 Task: Create a scrum project ZoneTech.
Action: Mouse moved to (159, 49)
Screenshot: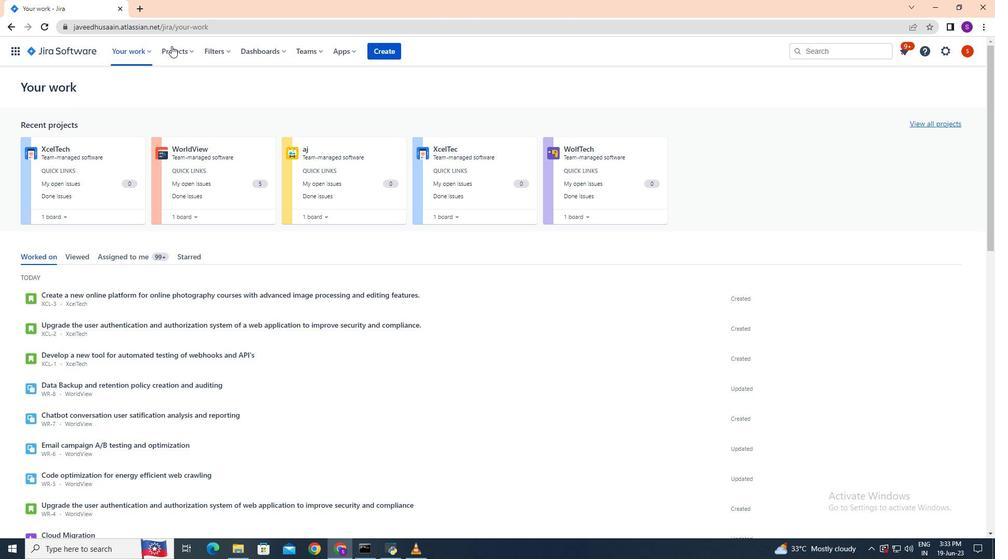 
Action: Mouse pressed left at (159, 49)
Screenshot: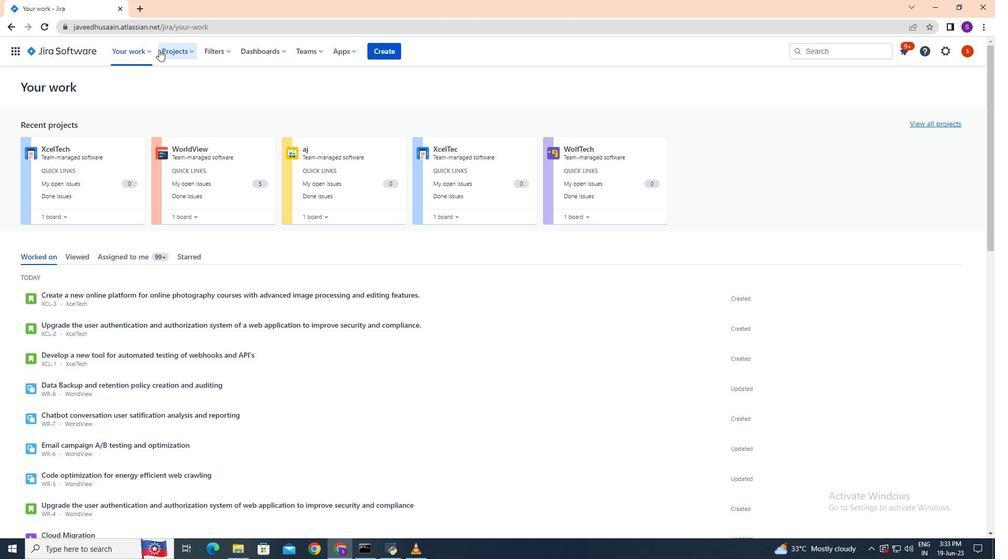 
Action: Mouse moved to (180, 259)
Screenshot: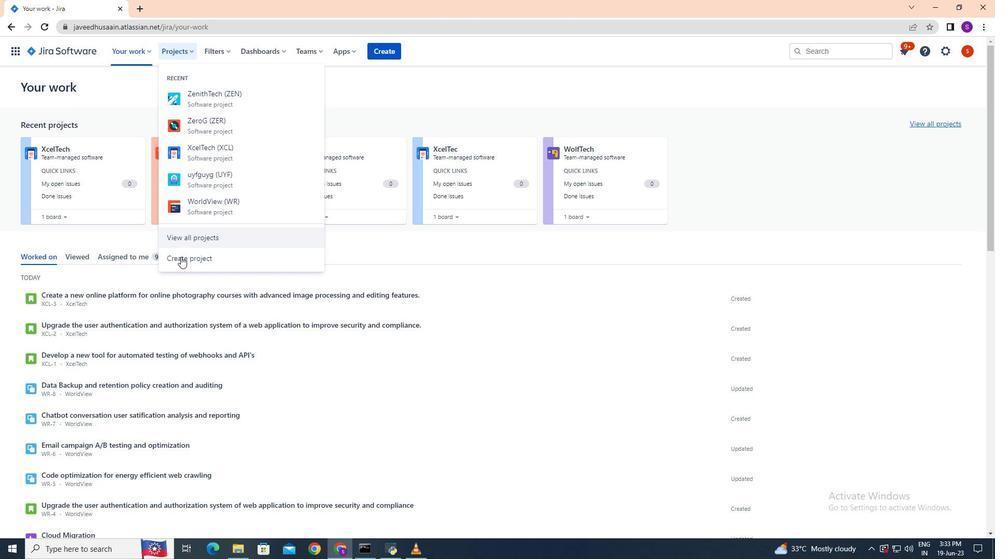 
Action: Mouse pressed left at (180, 259)
Screenshot: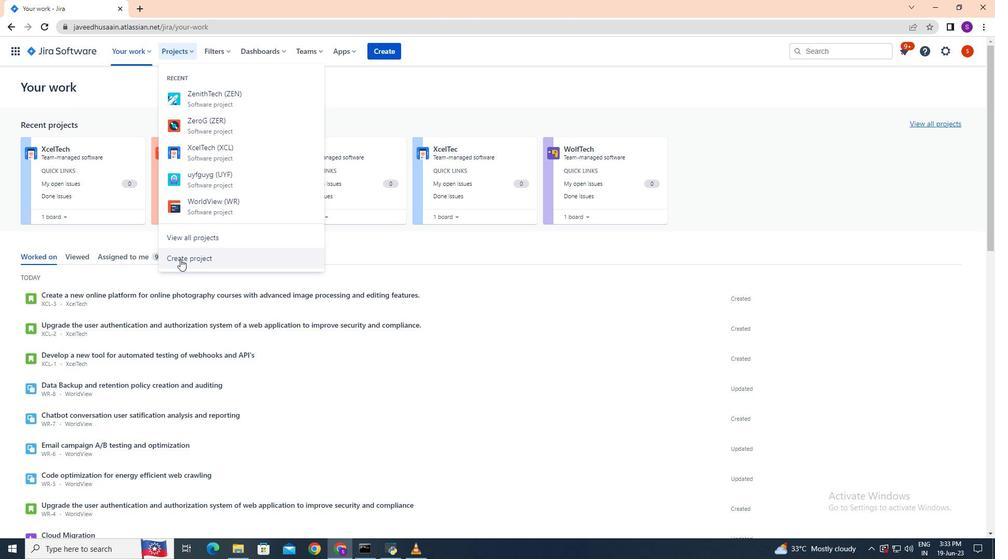 
Action: Mouse moved to (449, 194)
Screenshot: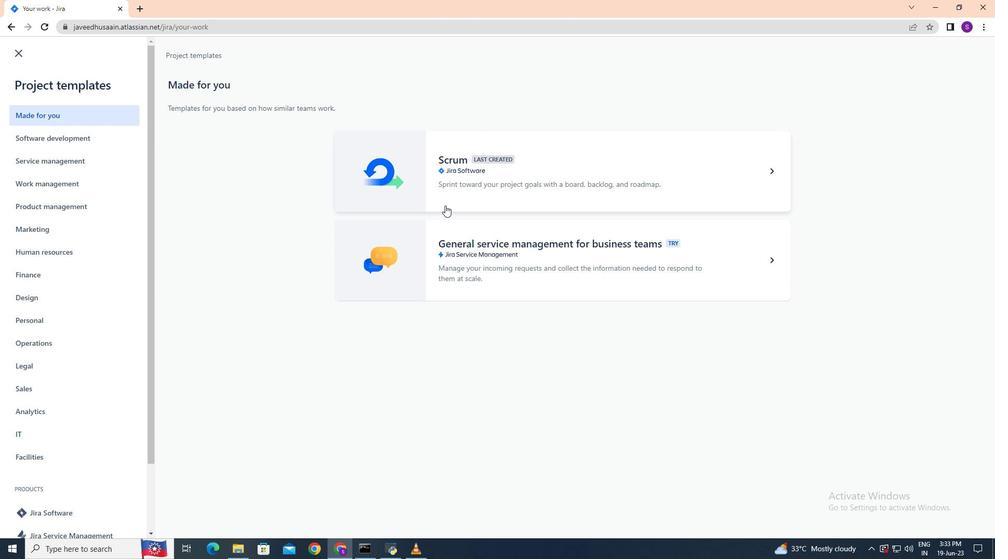 
Action: Mouse pressed left at (449, 194)
Screenshot: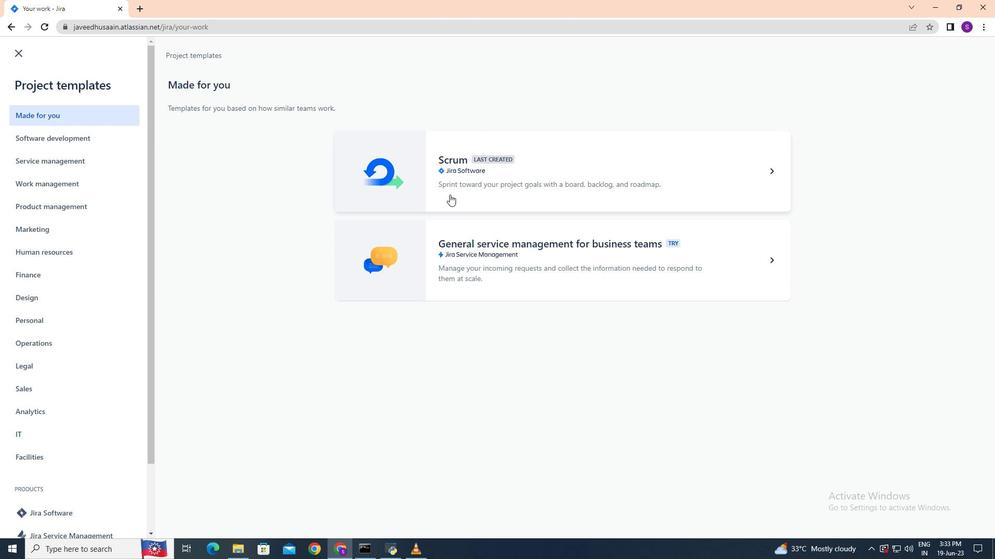 
Action: Mouse moved to (770, 521)
Screenshot: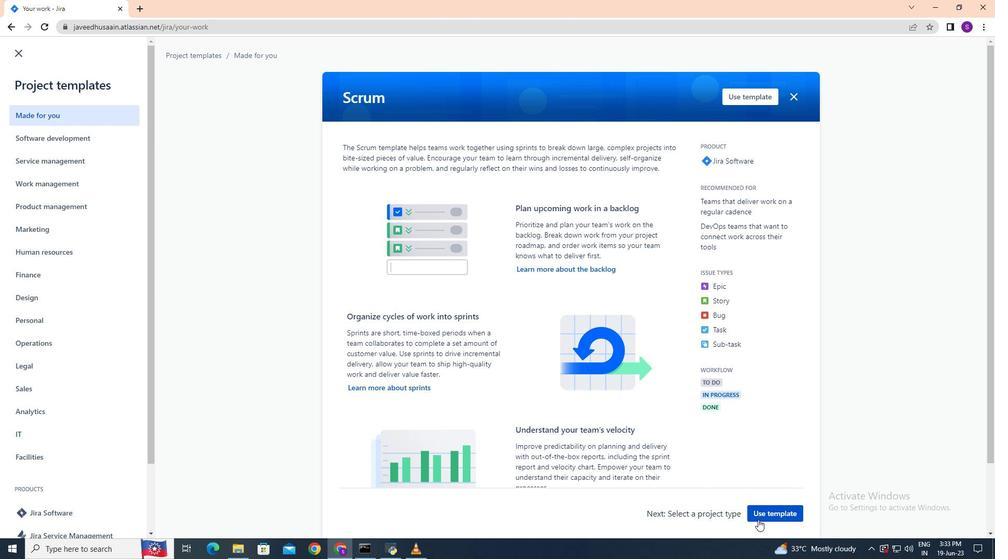 
Action: Mouse pressed left at (770, 521)
Screenshot: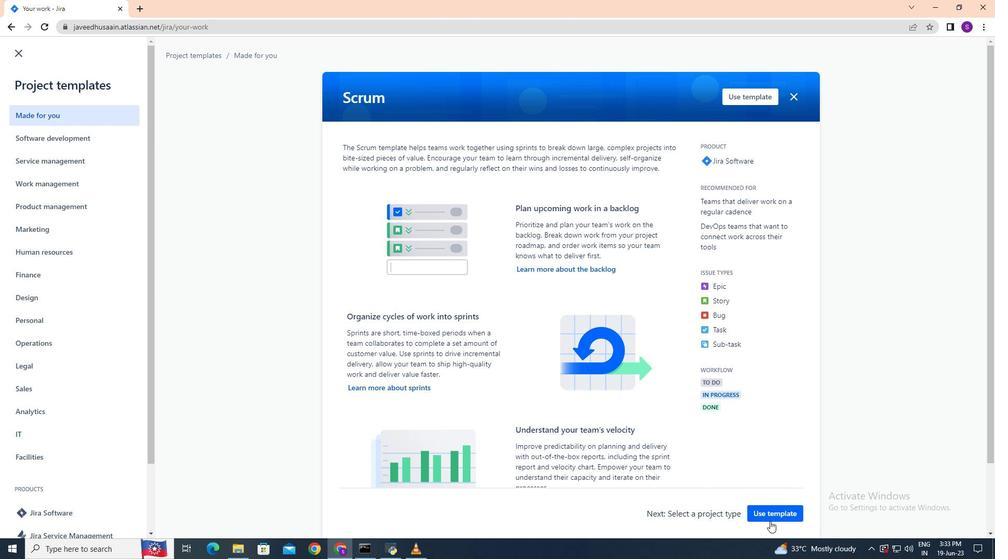 
Action: Mouse moved to (461, 516)
Screenshot: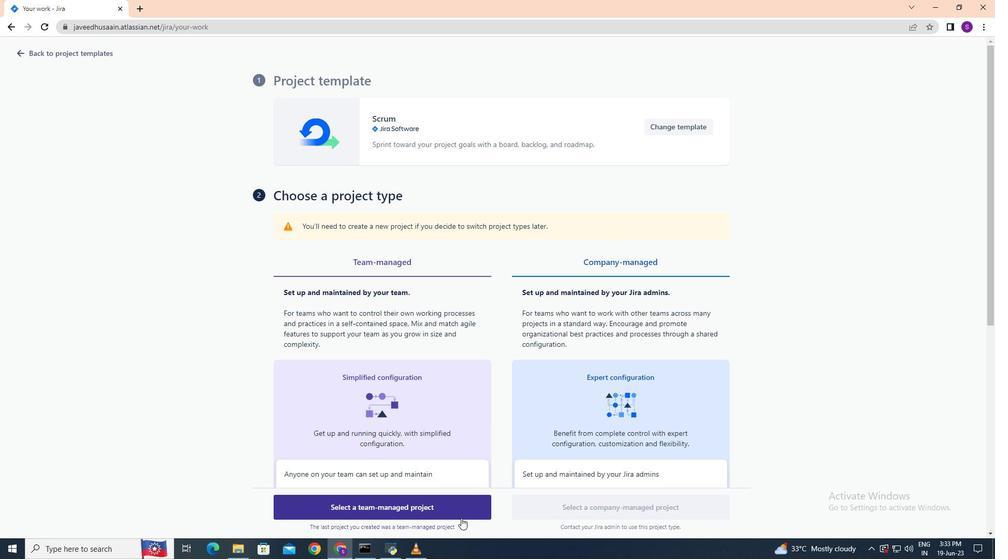 
Action: Mouse pressed left at (461, 516)
Screenshot: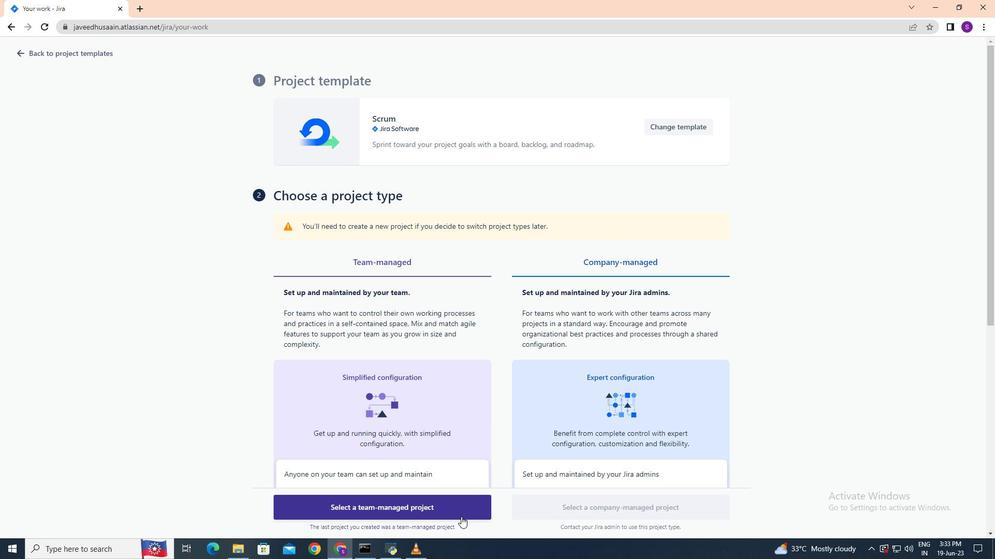 
Action: Mouse moved to (360, 247)
Screenshot: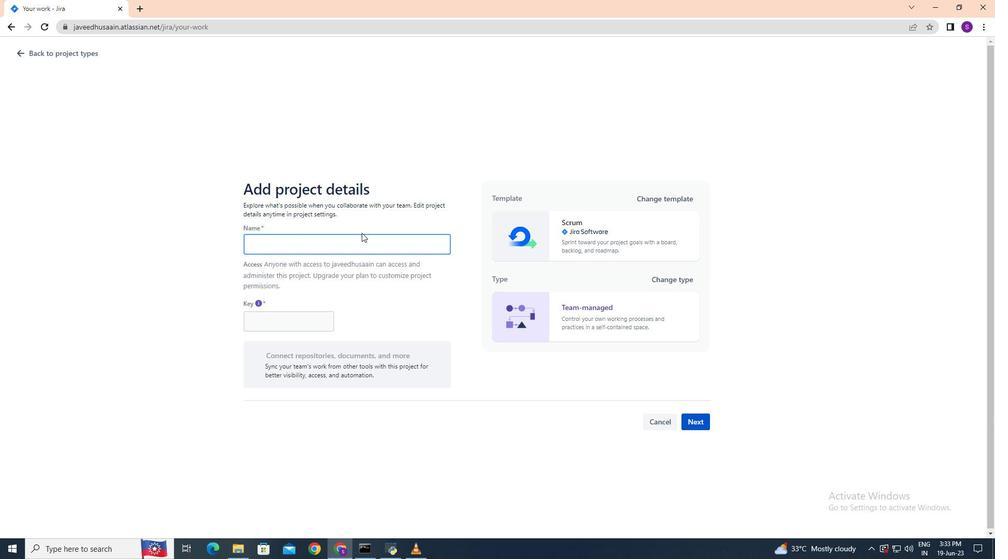 
Action: Mouse pressed left at (360, 247)
Screenshot: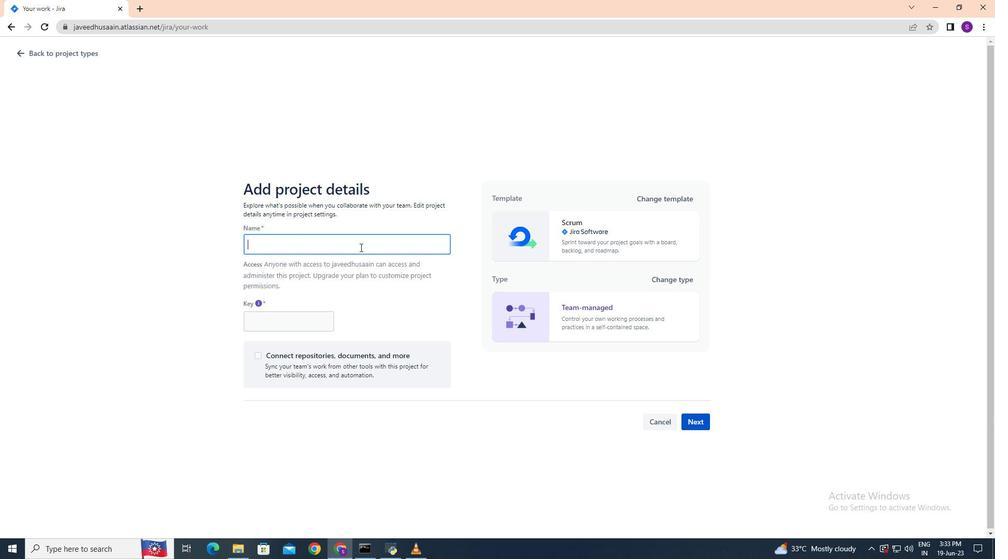 
Action: Key pressed <Key.shift><Key.shift><Key.shift><Key.shift><Key.shift><Key.shift><Key.shift>Zone<Key.shift>Tech
Screenshot: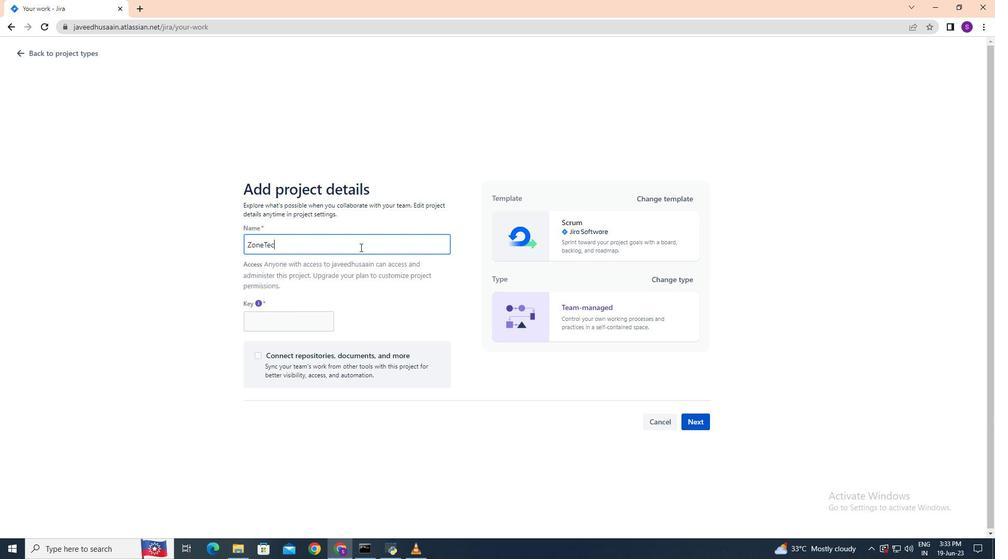 
Action: Mouse moved to (685, 418)
Screenshot: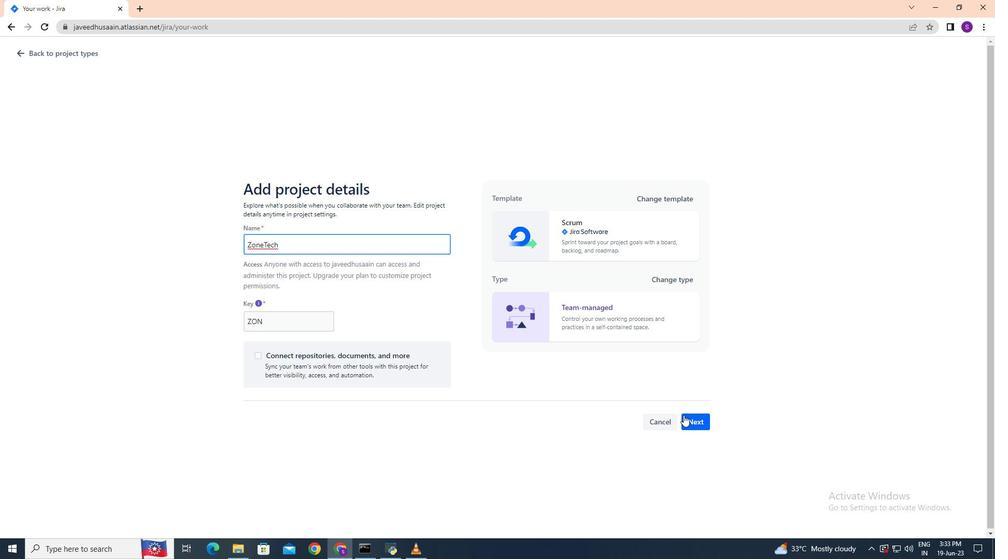 
Action: Mouse pressed left at (685, 418)
Screenshot: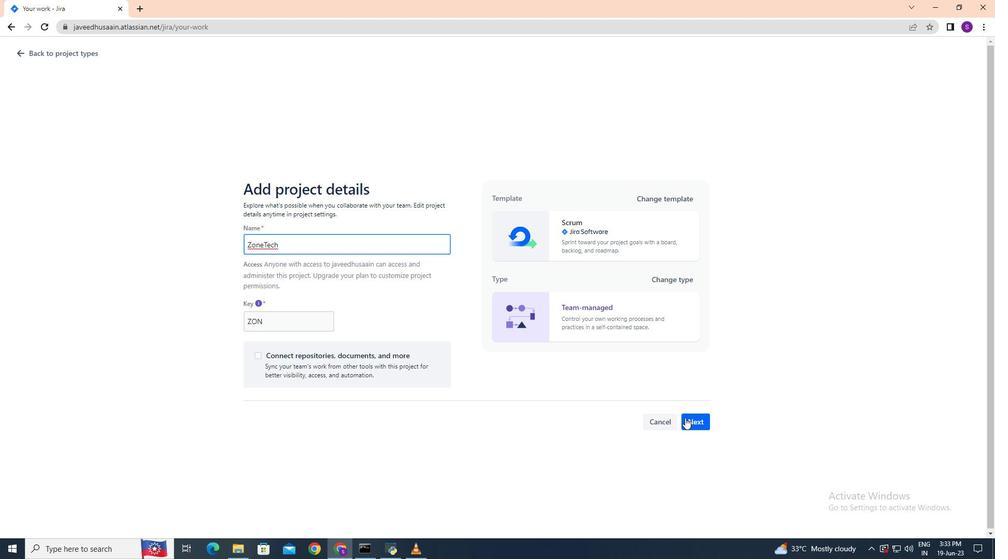 
